 Task: Select civil rights and social action as the cause.
Action: Mouse moved to (712, 73)
Screenshot: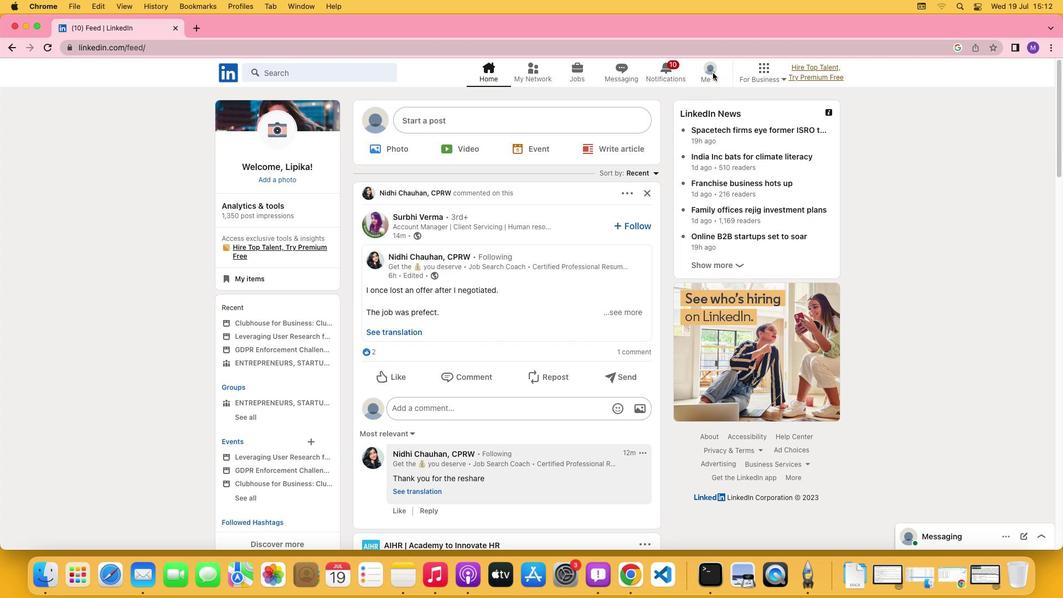 
Action: Mouse pressed left at (712, 73)
Screenshot: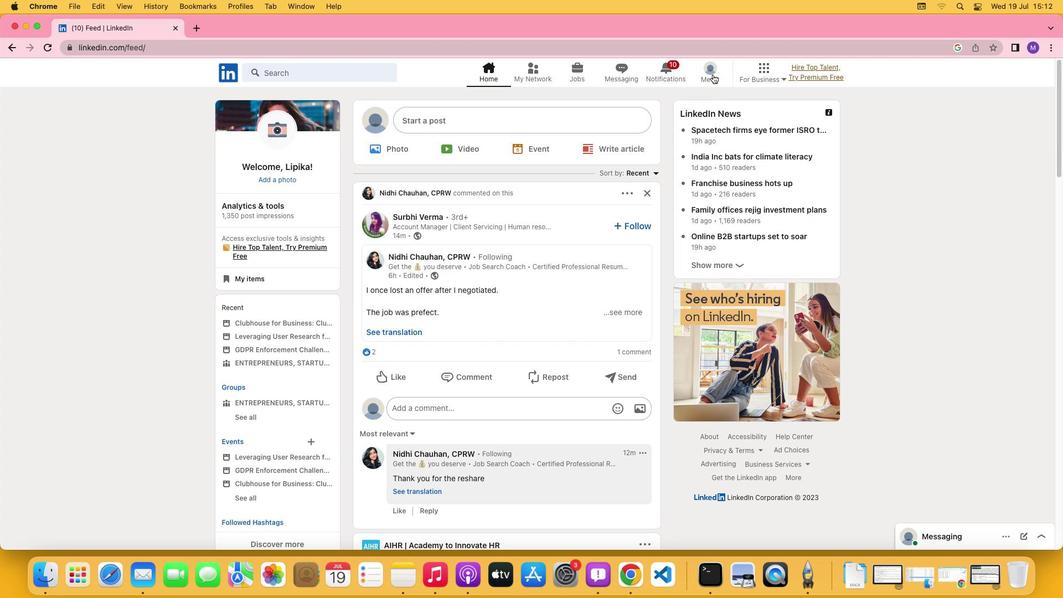 
Action: Mouse moved to (715, 77)
Screenshot: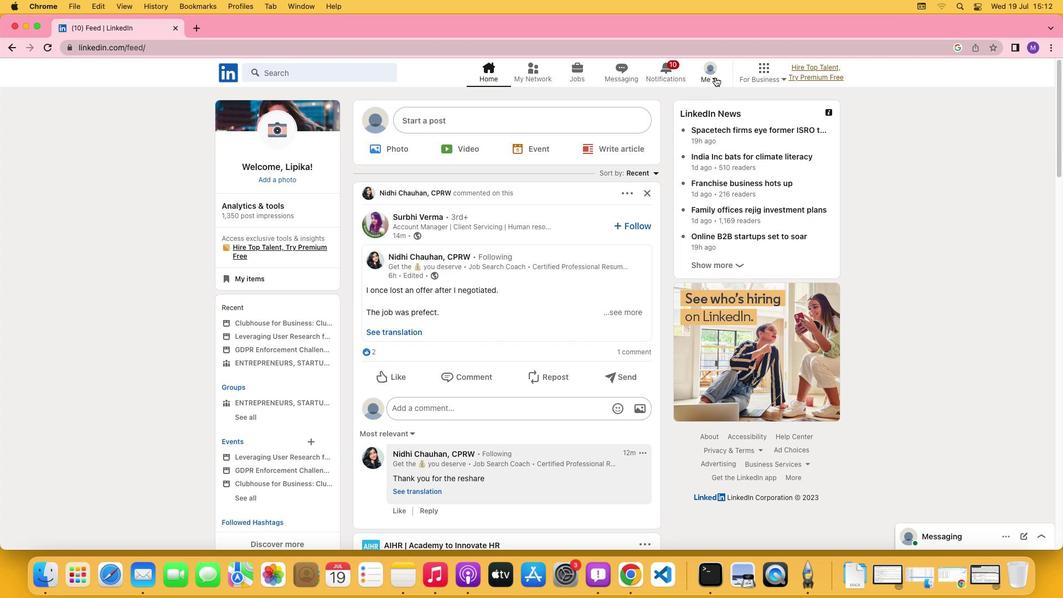 
Action: Mouse pressed left at (715, 77)
Screenshot: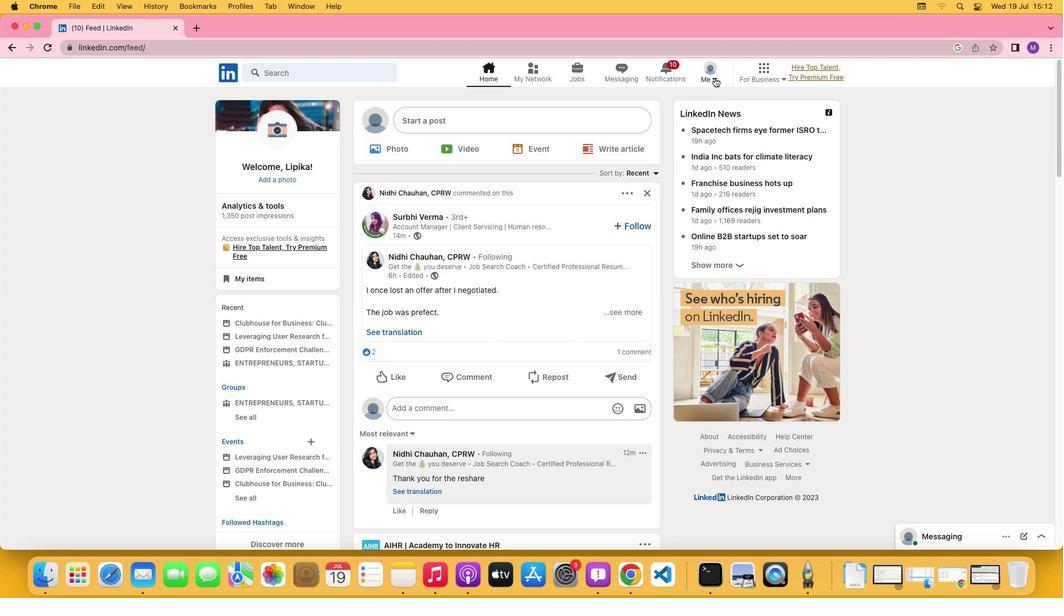 
Action: Mouse moved to (698, 134)
Screenshot: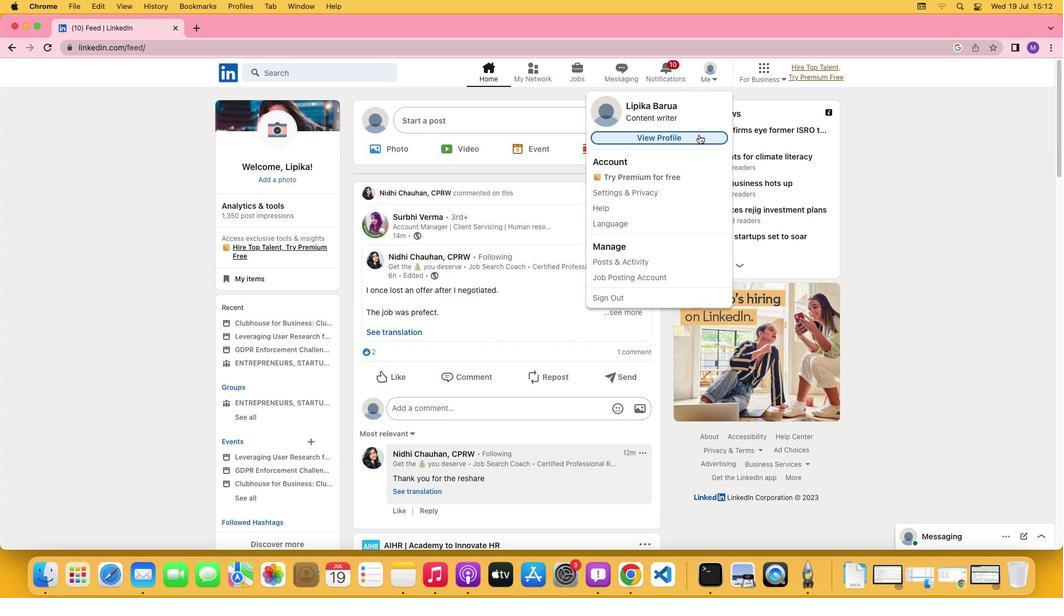
Action: Mouse pressed left at (698, 134)
Screenshot: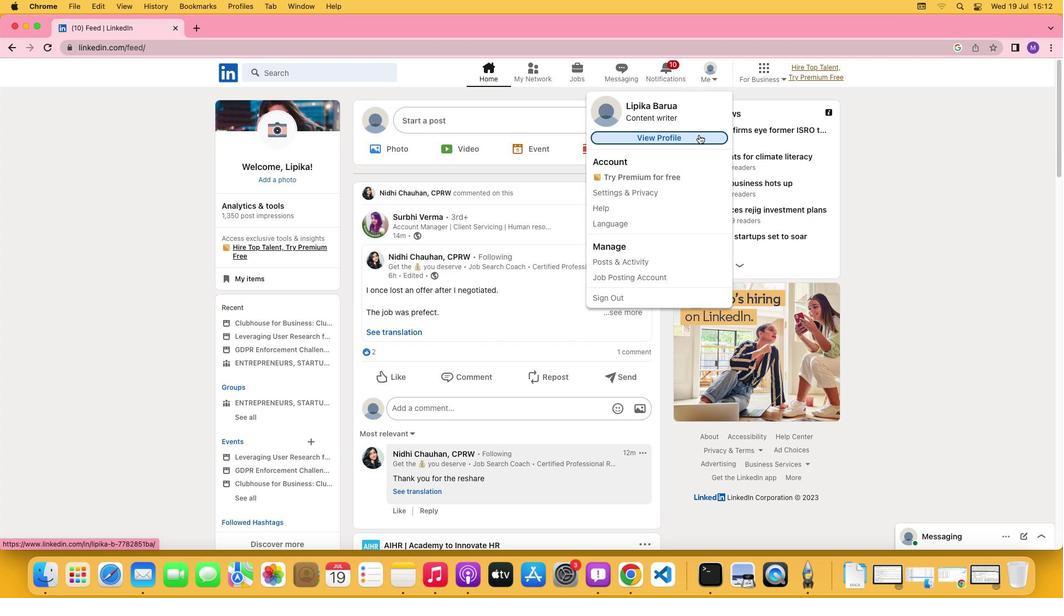 
Action: Mouse moved to (358, 357)
Screenshot: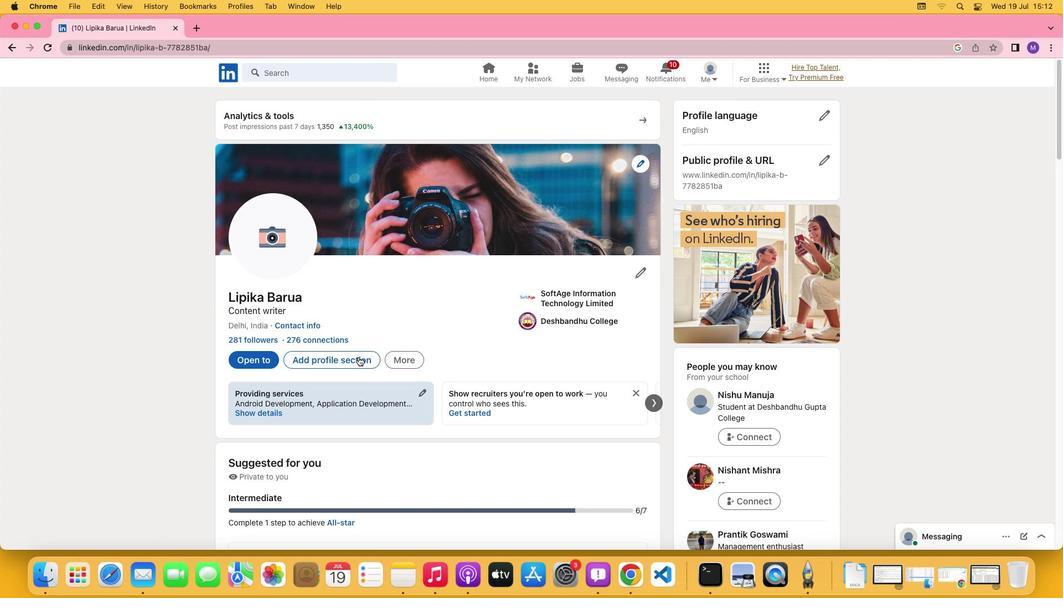 
Action: Mouse pressed left at (358, 357)
Screenshot: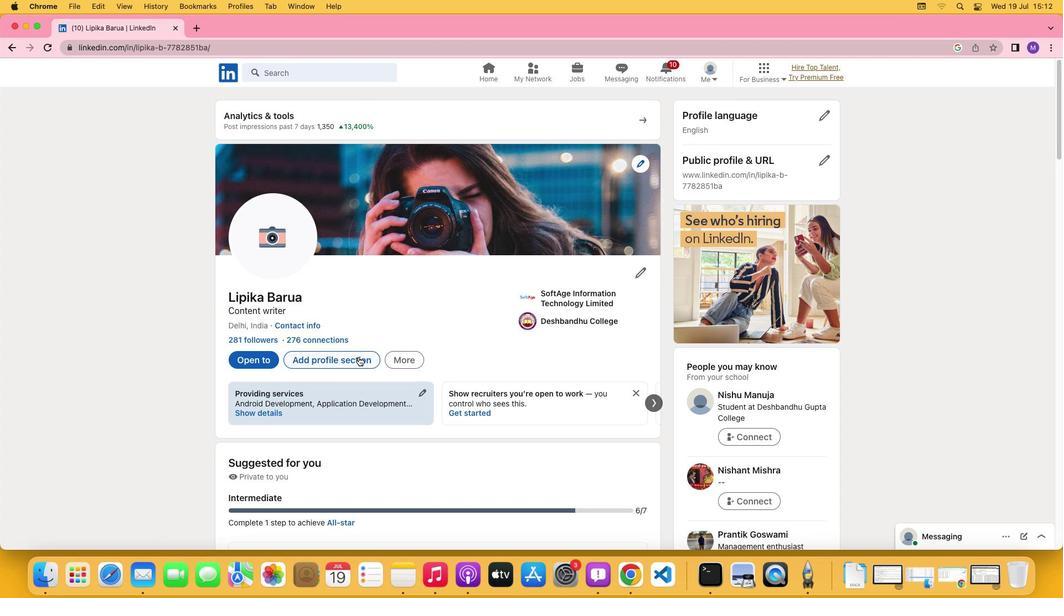 
Action: Mouse moved to (420, 332)
Screenshot: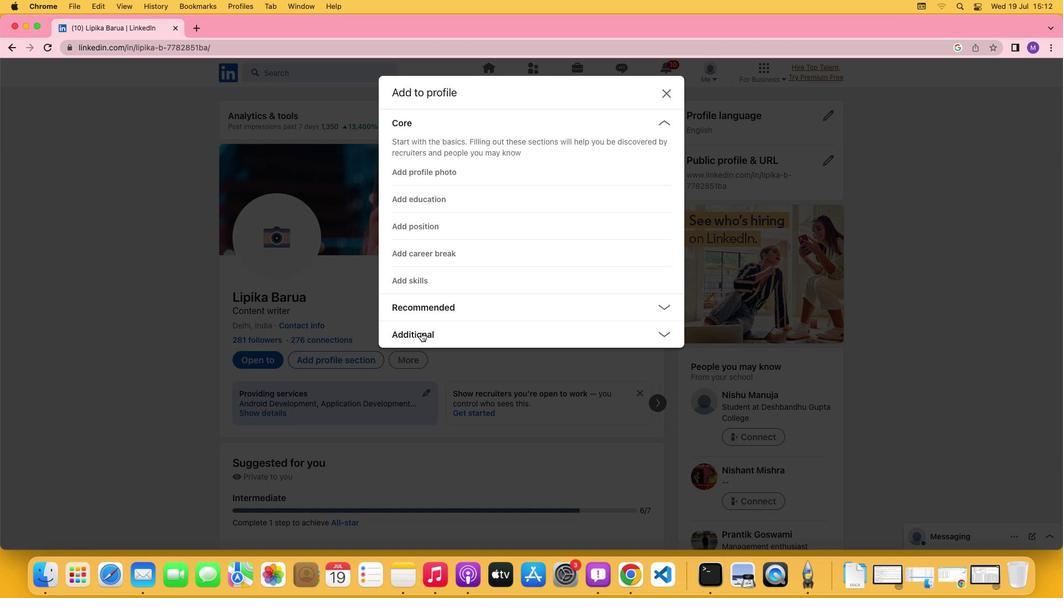 
Action: Mouse pressed left at (420, 332)
Screenshot: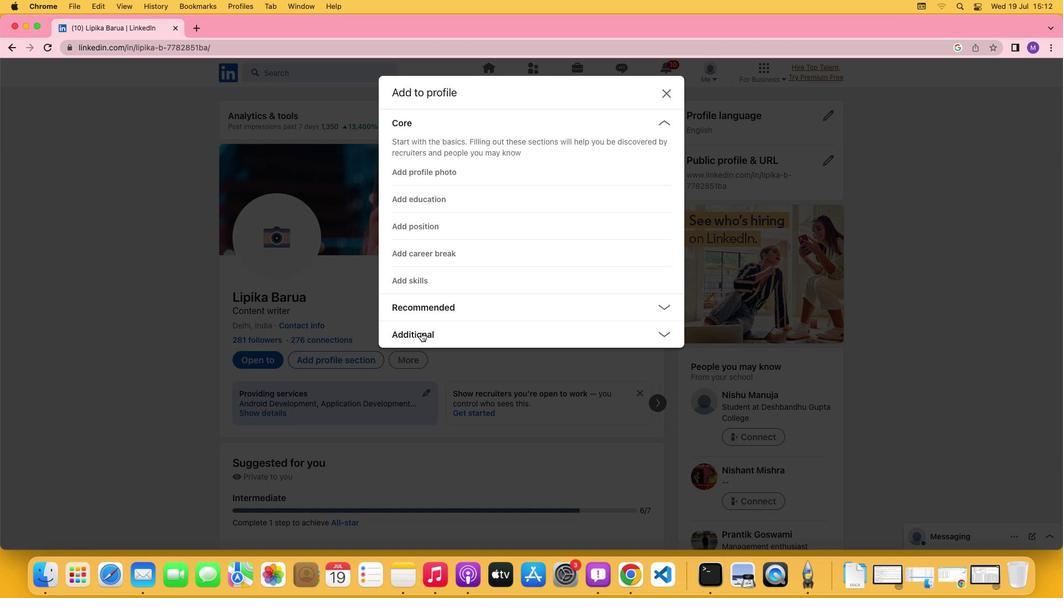 
Action: Mouse moved to (416, 415)
Screenshot: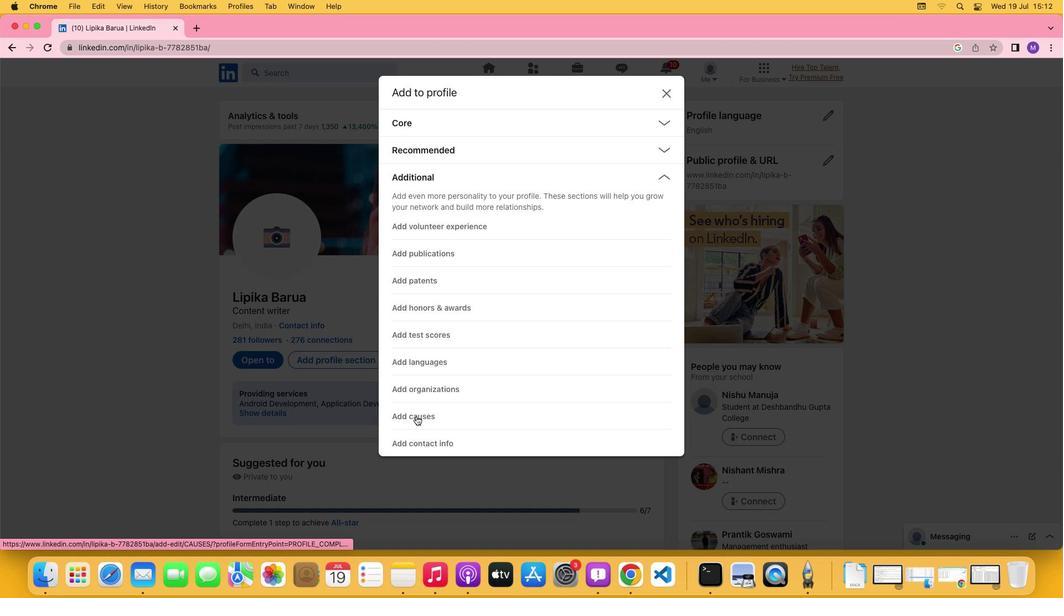 
Action: Mouse pressed left at (416, 415)
Screenshot: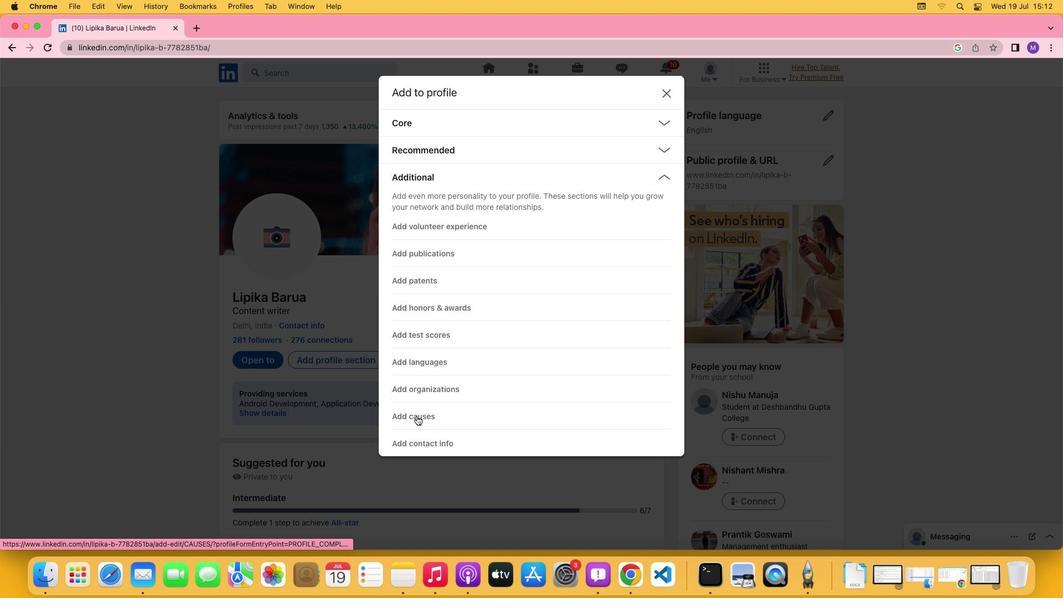 
Action: Mouse moved to (344, 216)
Screenshot: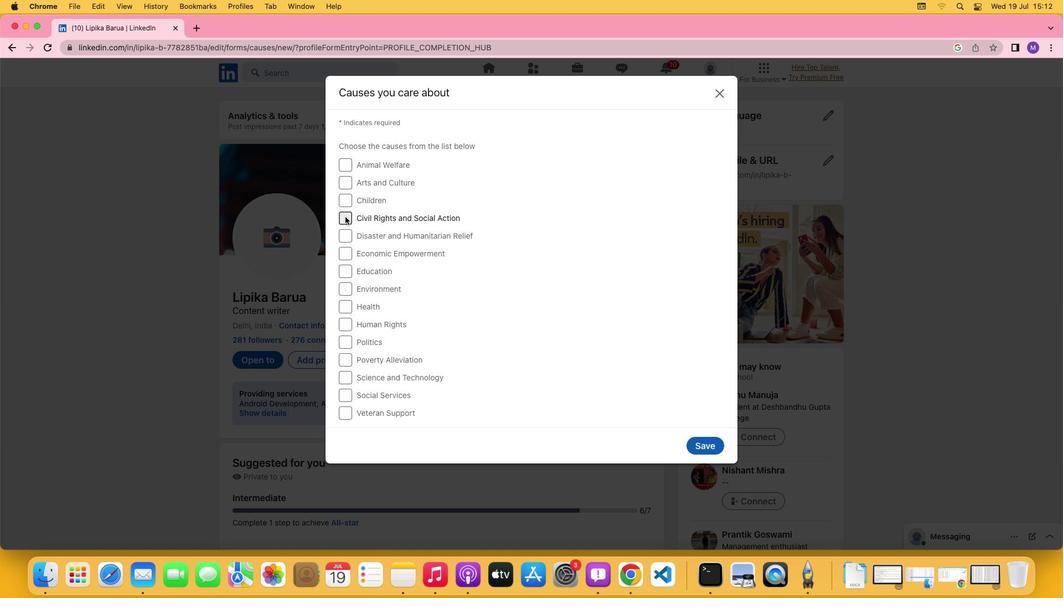 
Action: Mouse pressed left at (344, 216)
Screenshot: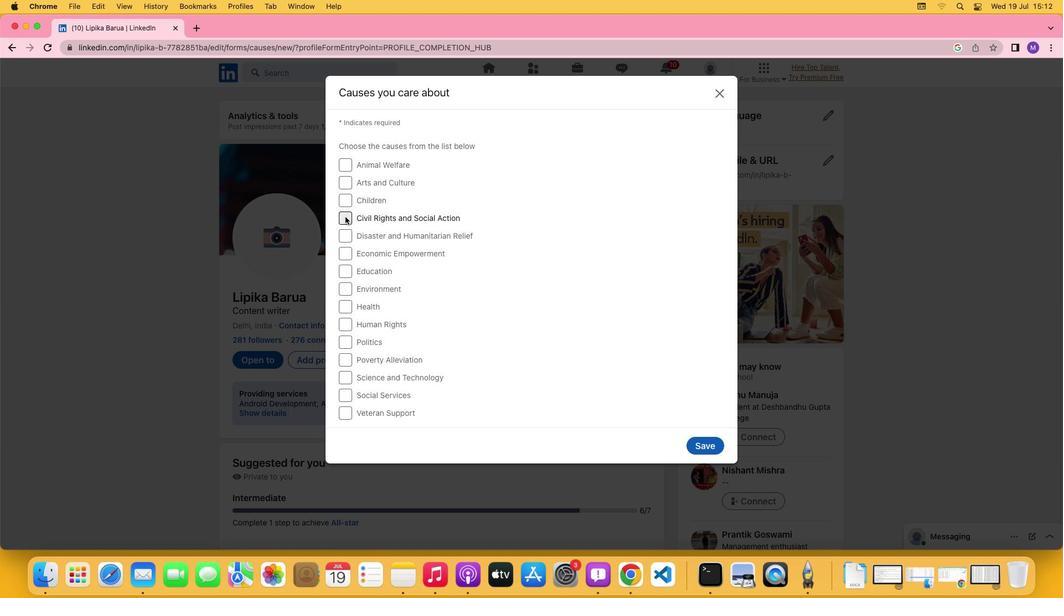 
Action: Mouse moved to (592, 246)
Screenshot: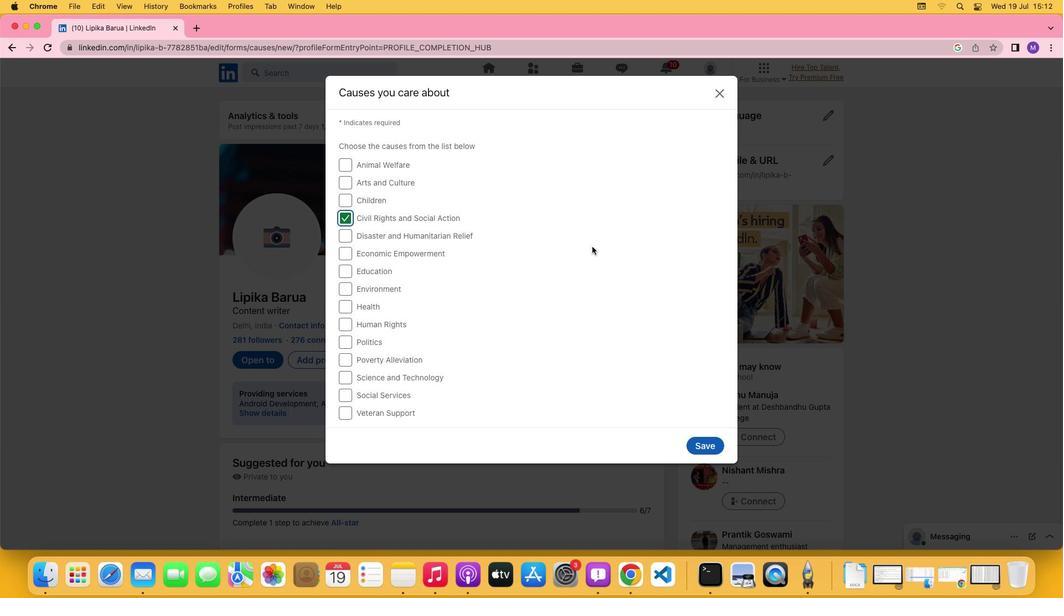 
